 Task: In the  document feature.odt Download file as 'Rich Text Format' Share this file with 'softage.8@softage.net' Insert the command  Editing
Action: Mouse moved to (46, 60)
Screenshot: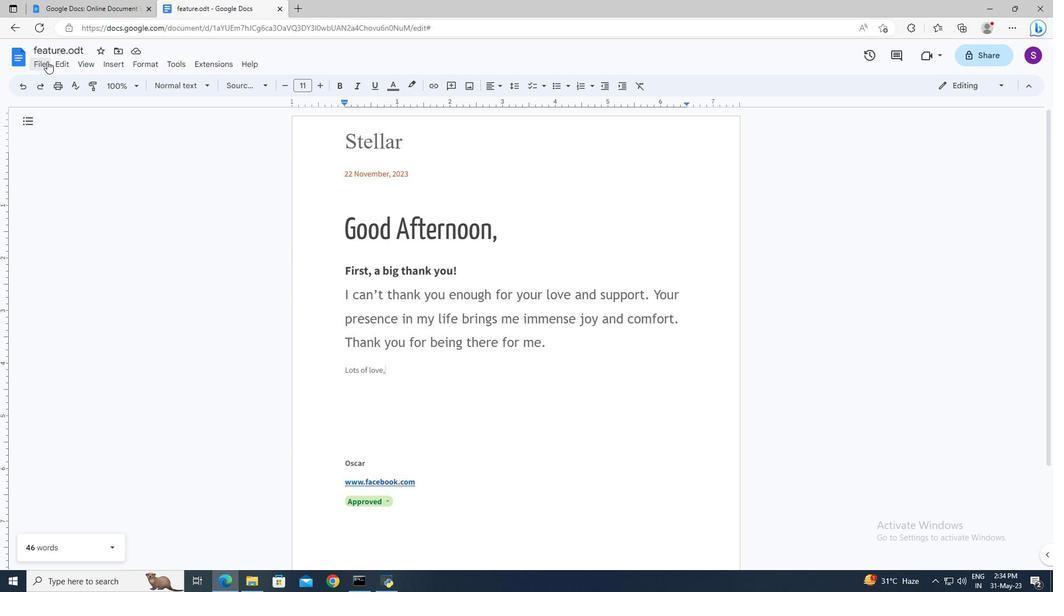 
Action: Mouse pressed left at (46, 60)
Screenshot: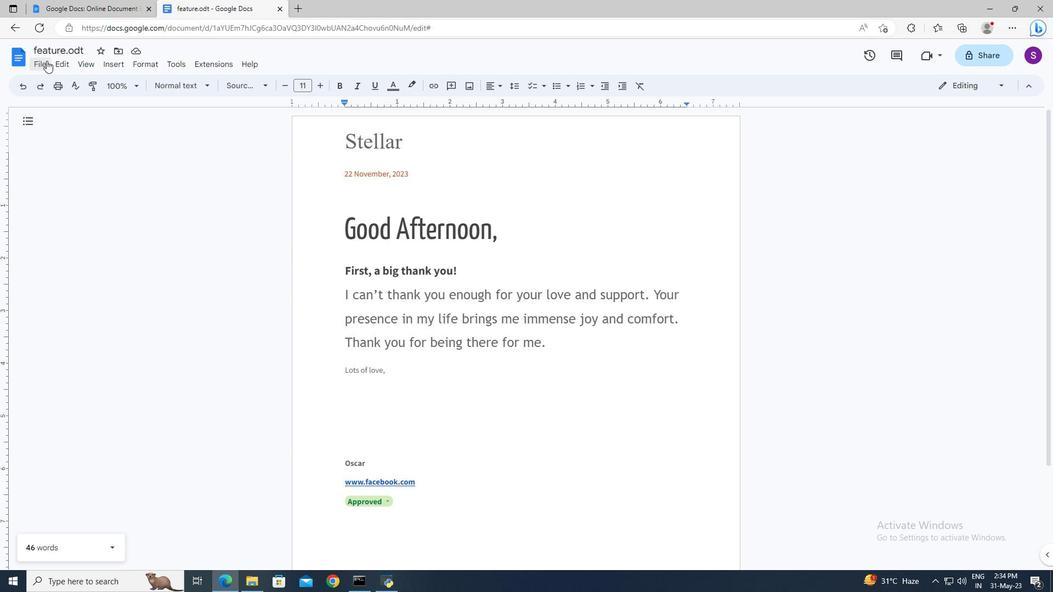 
Action: Mouse moved to (240, 214)
Screenshot: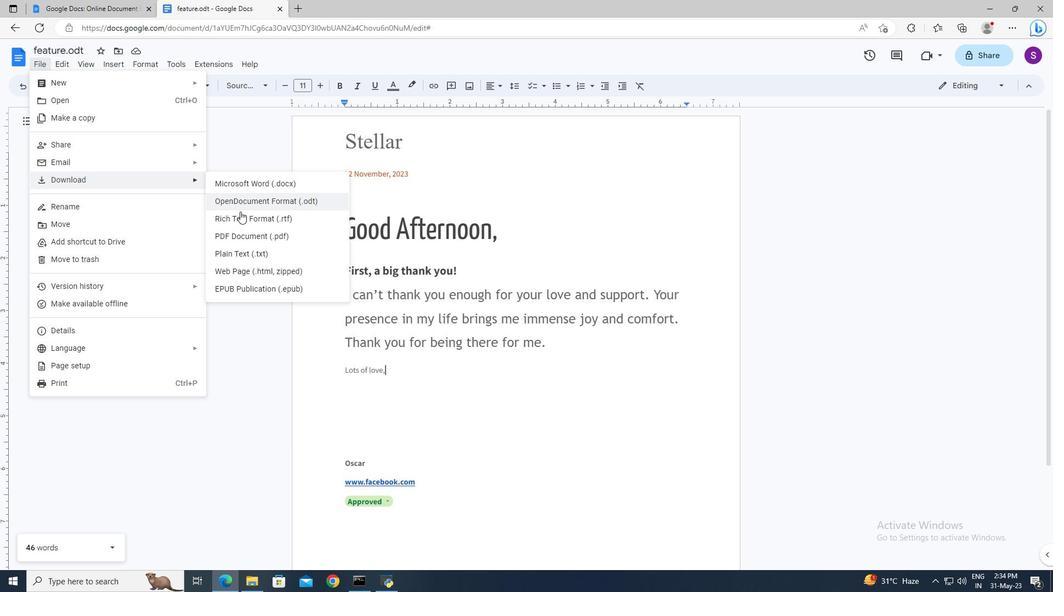 
Action: Mouse pressed left at (240, 214)
Screenshot: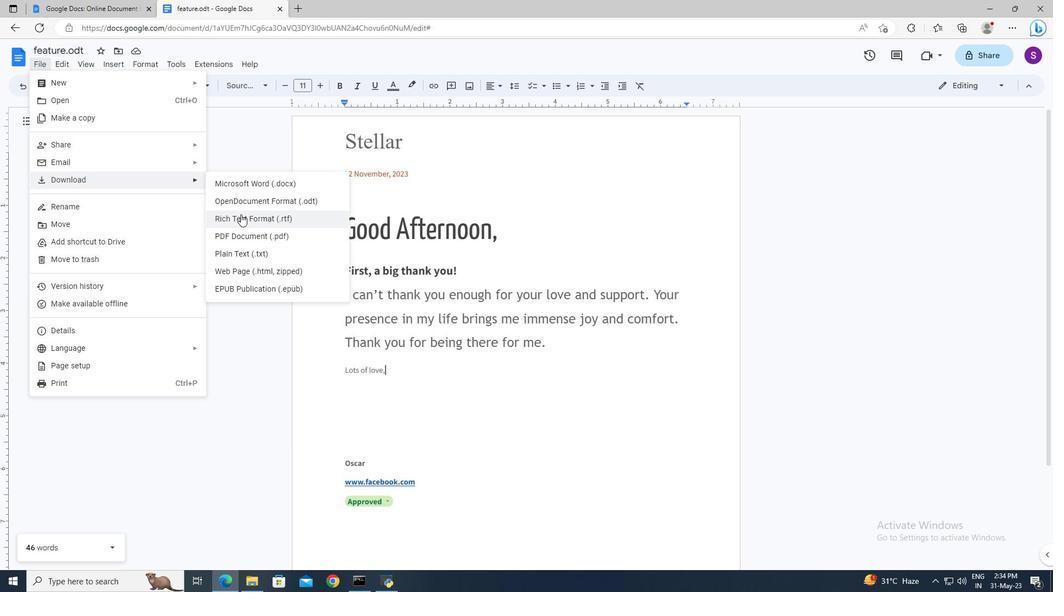
Action: Mouse moved to (48, 59)
Screenshot: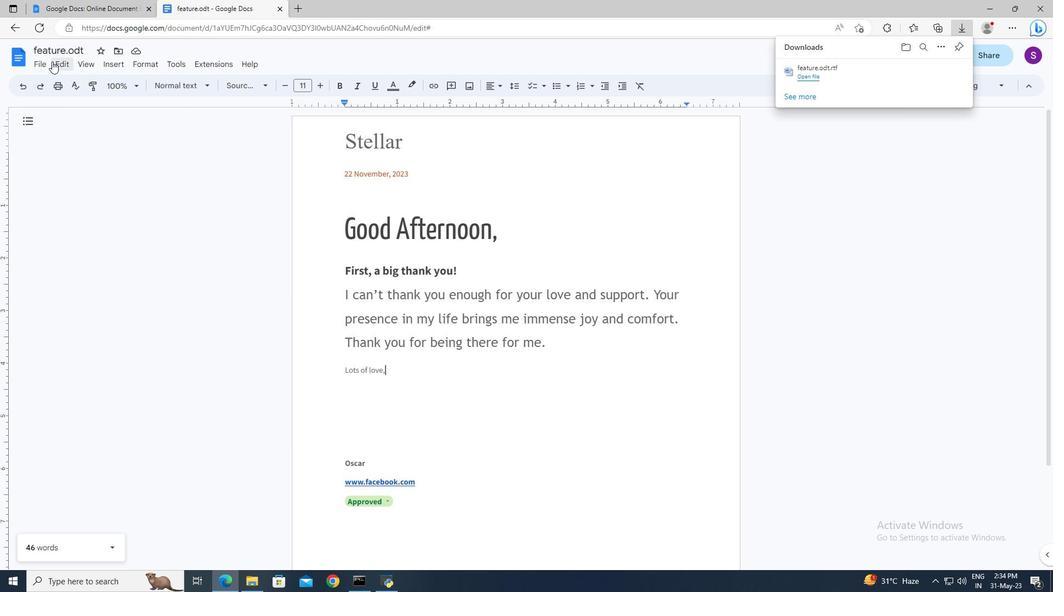 
Action: Mouse pressed left at (48, 59)
Screenshot: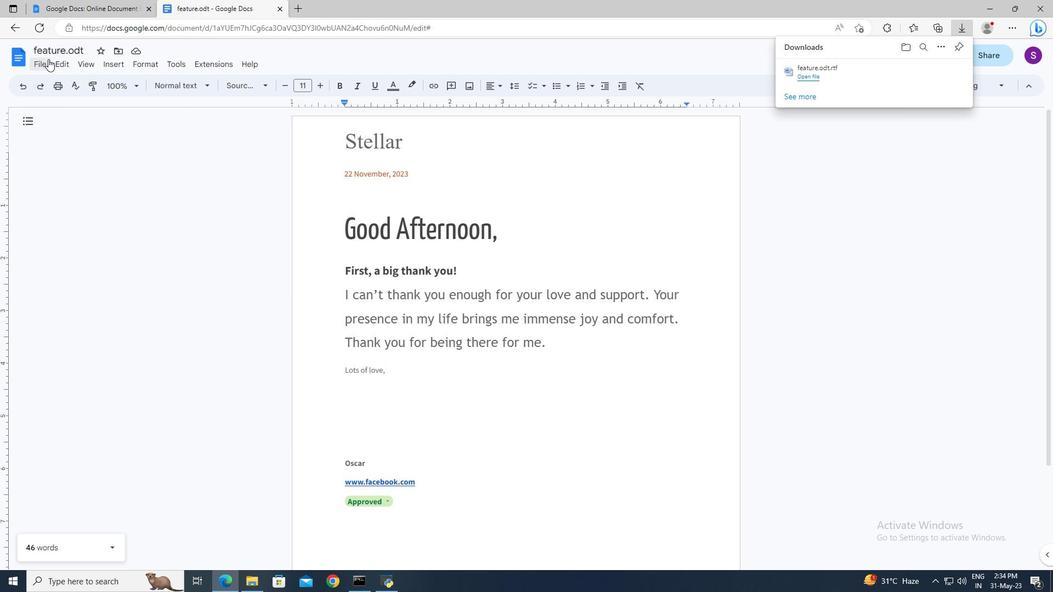 
Action: Mouse moved to (219, 150)
Screenshot: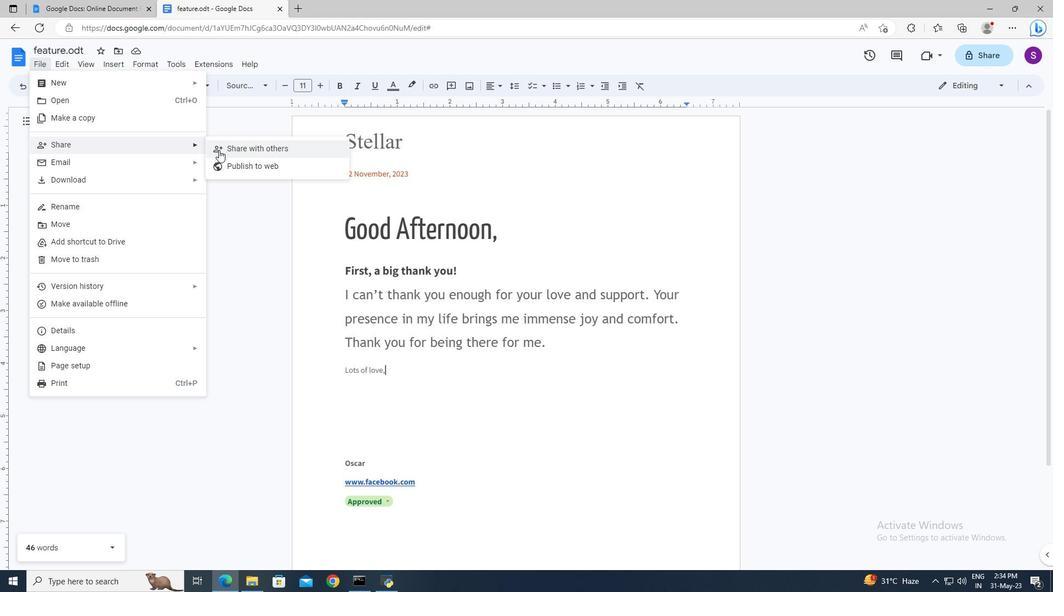 
Action: Mouse pressed left at (219, 150)
Screenshot: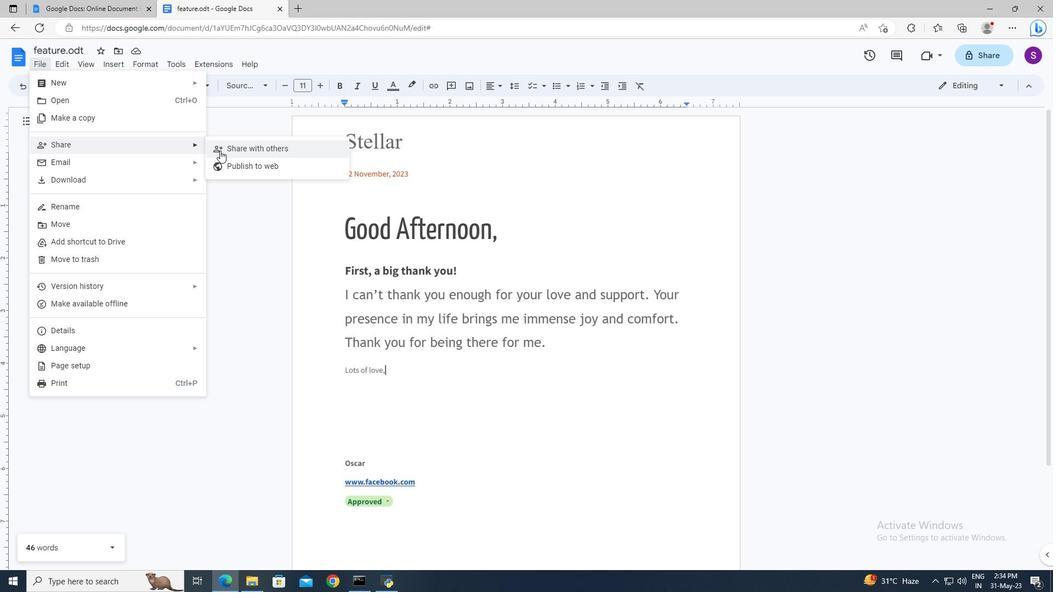 
Action: Mouse moved to (415, 241)
Screenshot: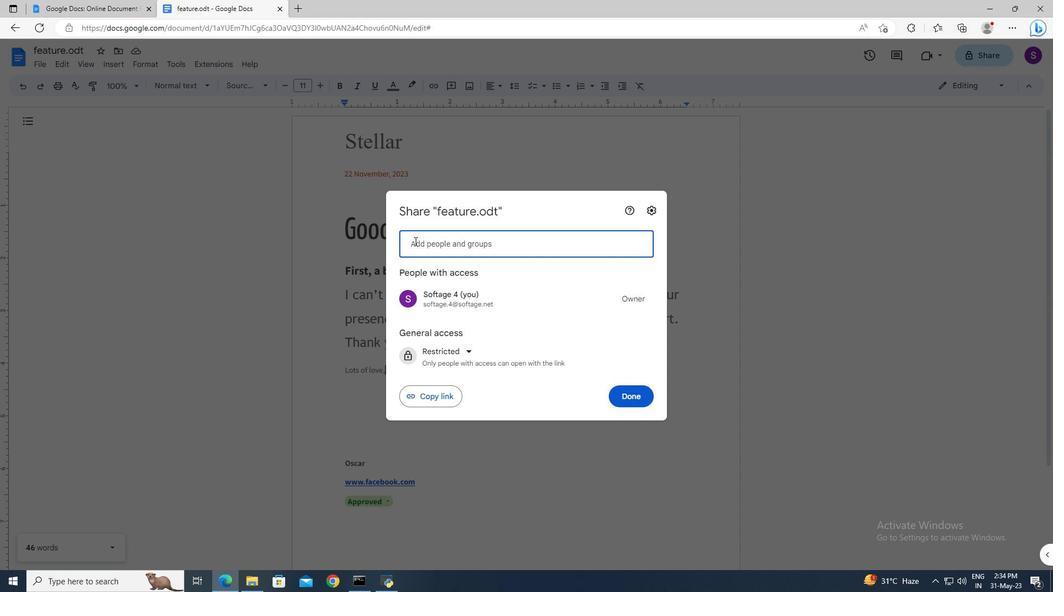 
Action: Mouse pressed left at (415, 241)
Screenshot: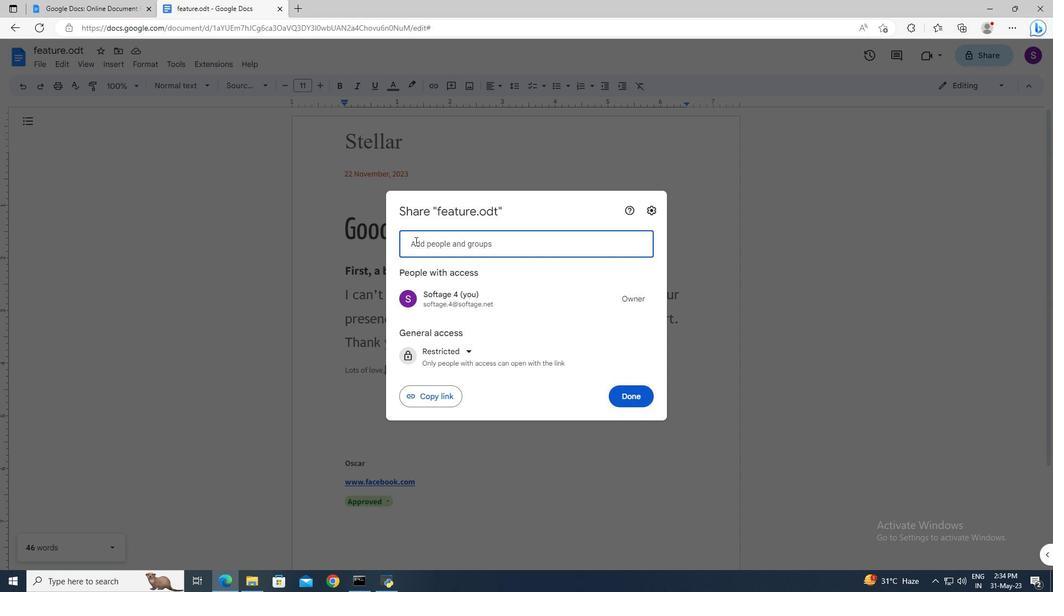 
Action: Mouse moved to (415, 242)
Screenshot: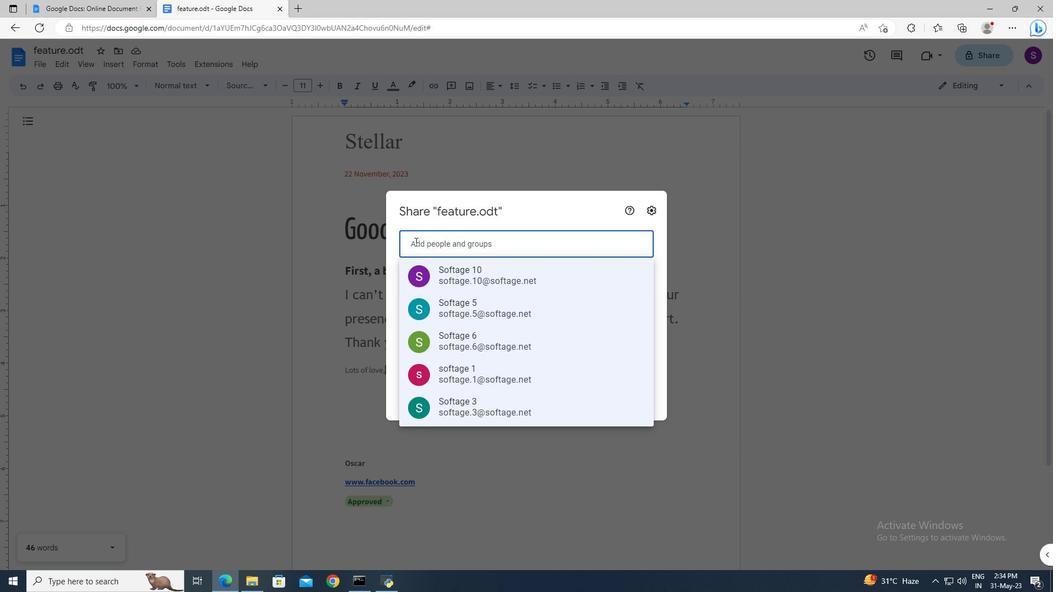 
Action: Key pressed softage.8<Key.shift><Key.shift><Key.shift><Key.shift><Key.shift><Key.shift><Key.shift>@softage.net<Key.enter>
Screenshot: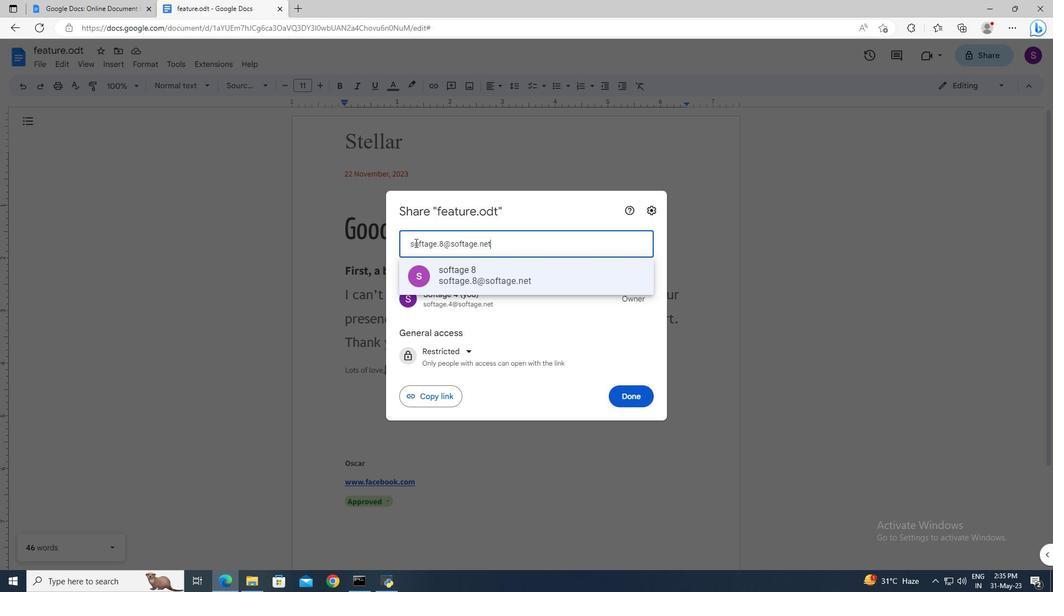 
Action: Mouse moved to (625, 381)
Screenshot: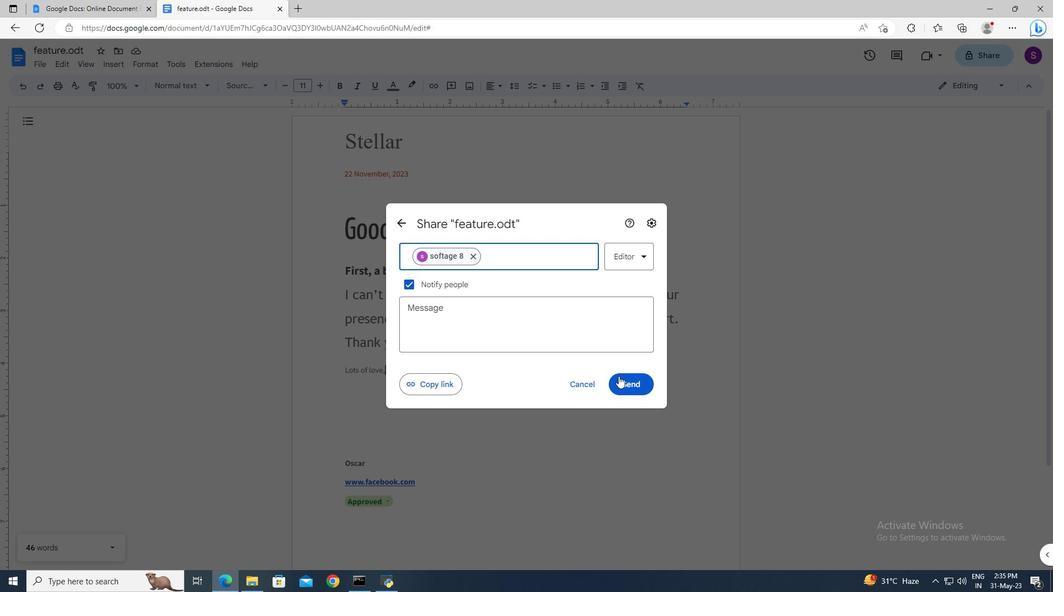 
Action: Mouse pressed left at (625, 381)
Screenshot: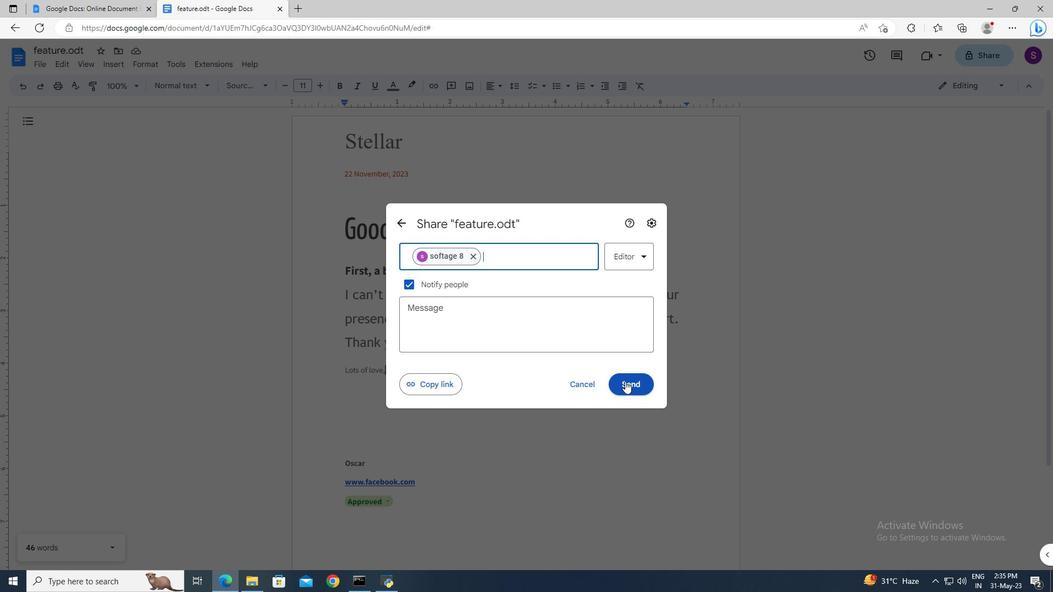 
Action: Mouse moved to (963, 91)
Screenshot: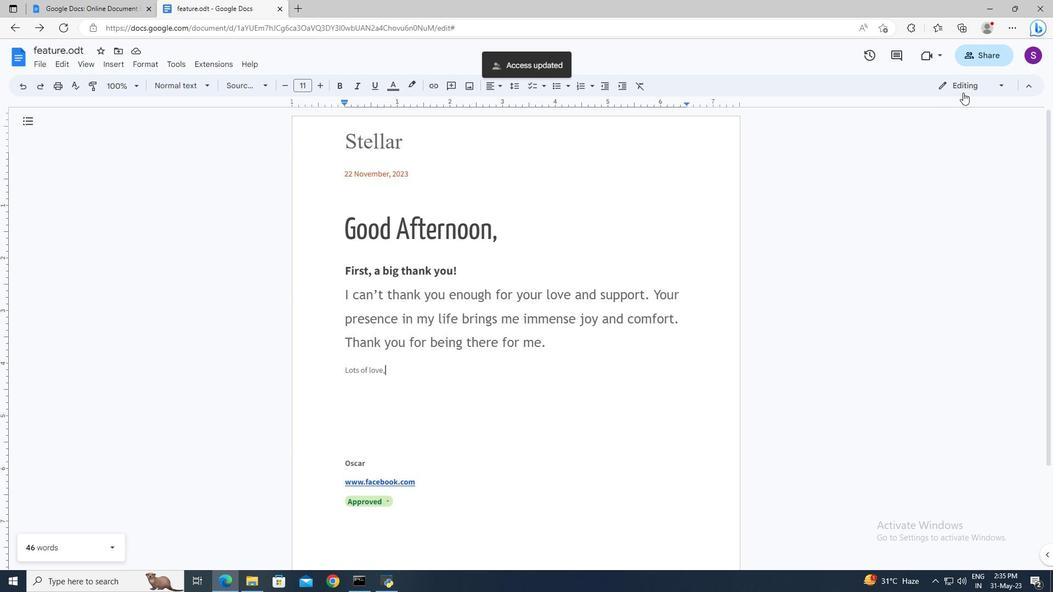 
Action: Mouse pressed left at (963, 91)
Screenshot: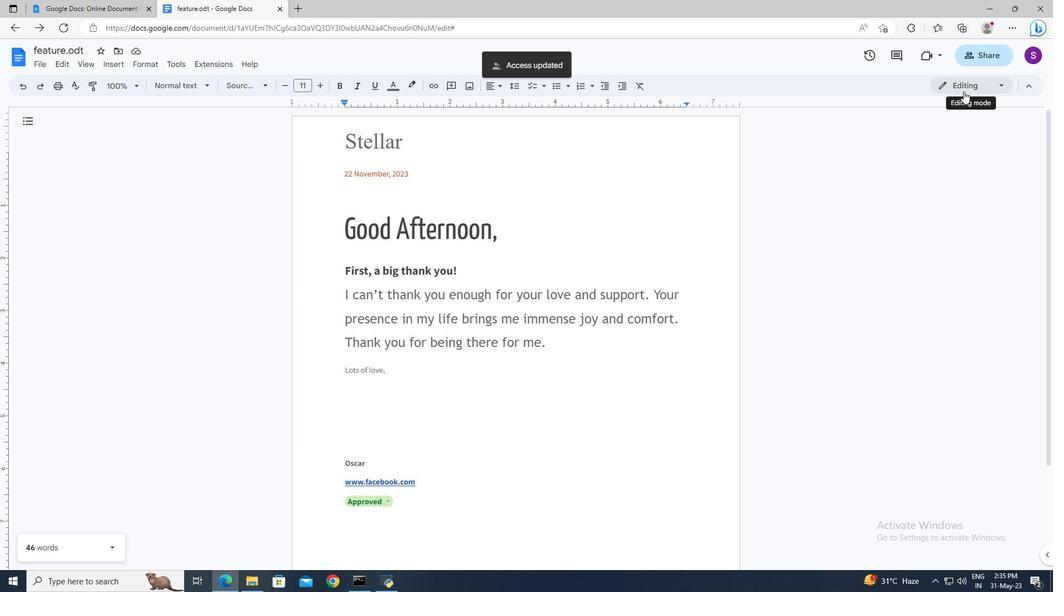 
Action: Mouse moved to (955, 108)
Screenshot: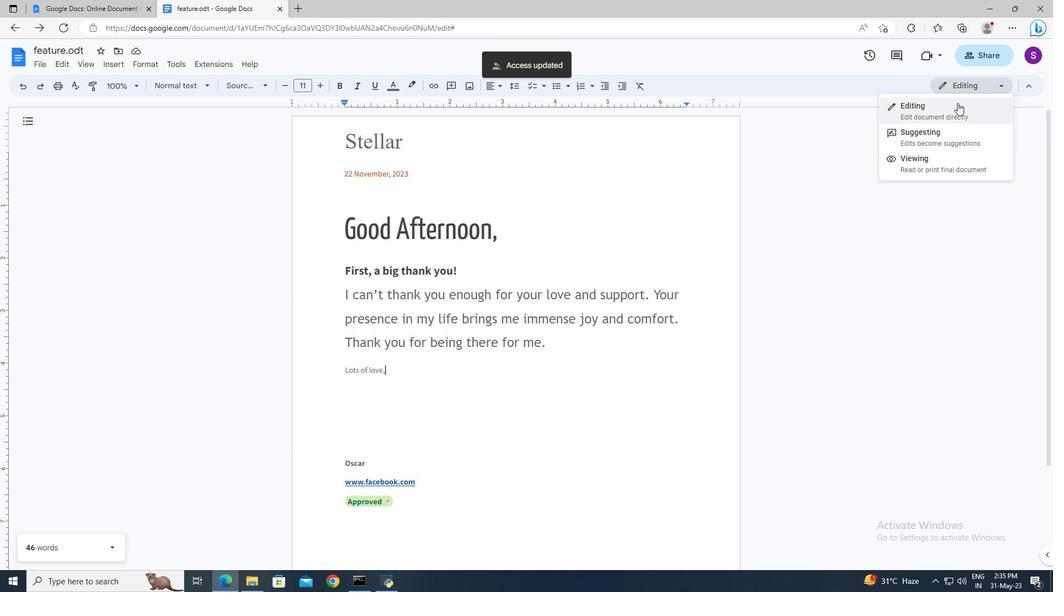 
Action: Mouse pressed left at (955, 108)
Screenshot: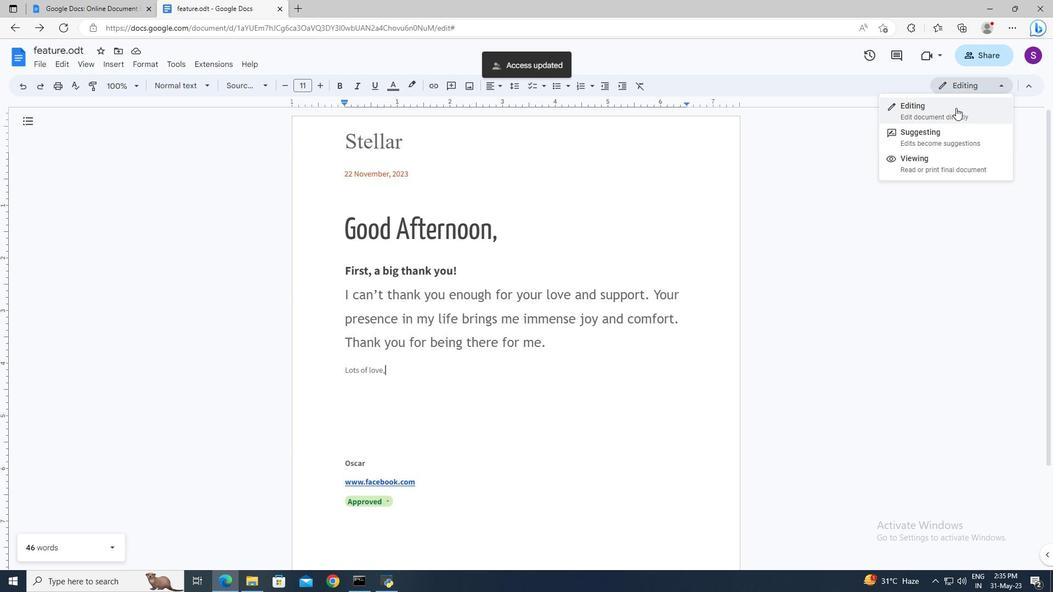 
